 Task: Look for products in the category "Cereal" from Lundberg only.
Action: Mouse moved to (669, 242)
Screenshot: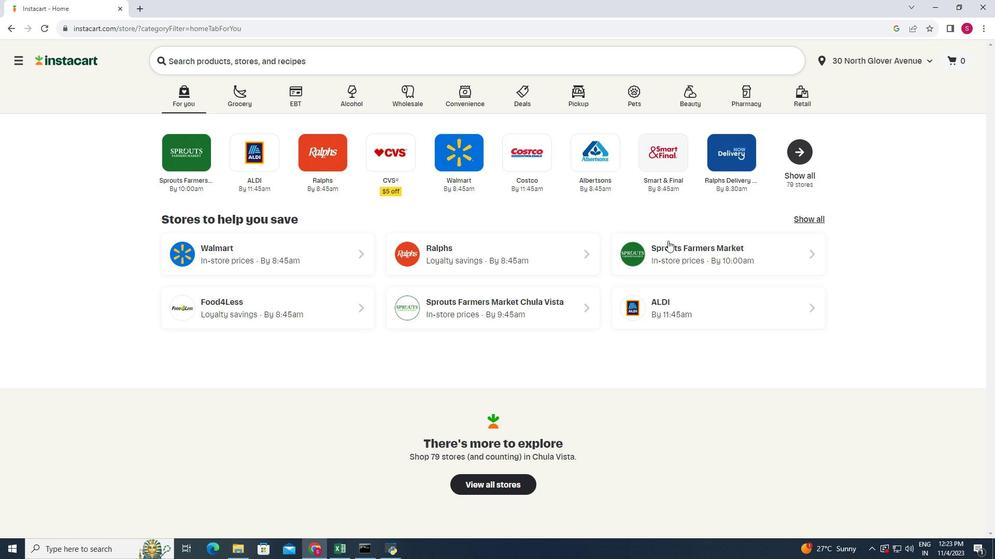 
Action: Mouse pressed left at (669, 242)
Screenshot: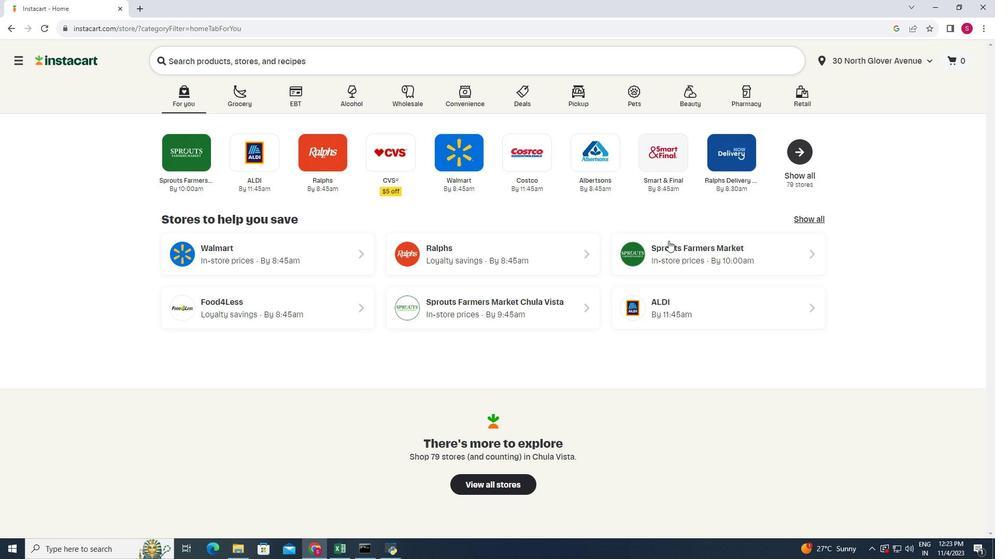 
Action: Mouse moved to (94, 353)
Screenshot: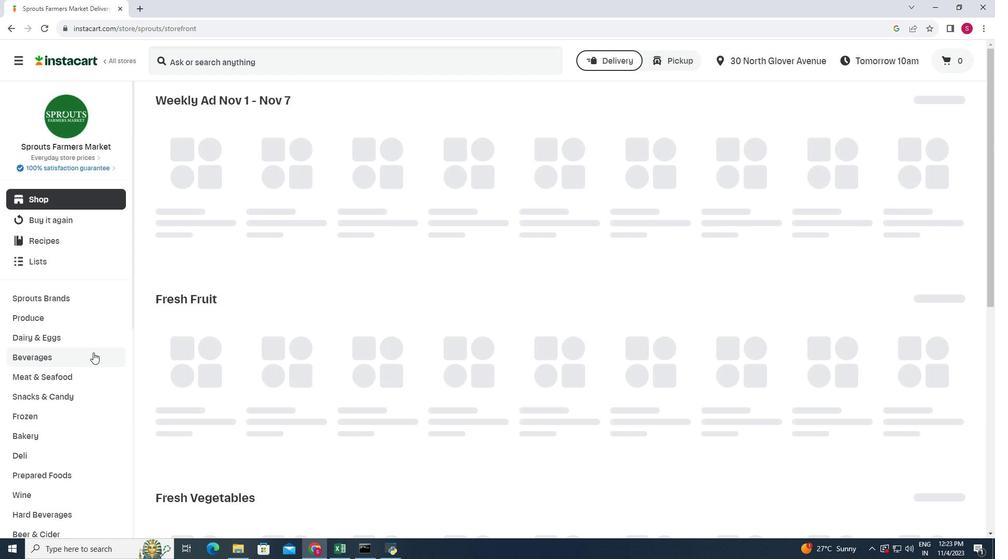 
Action: Mouse scrolled (94, 353) with delta (0, 0)
Screenshot: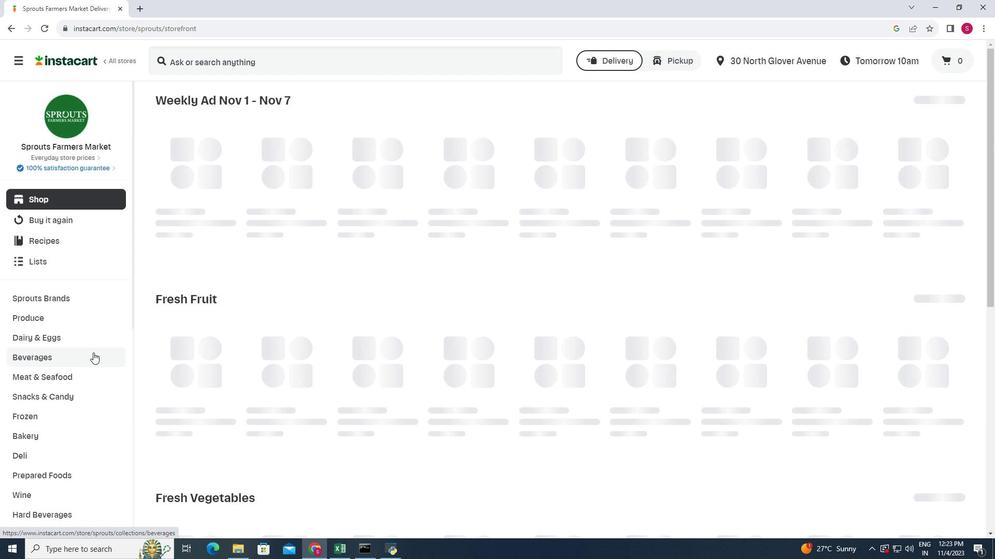 
Action: Mouse scrolled (94, 353) with delta (0, 0)
Screenshot: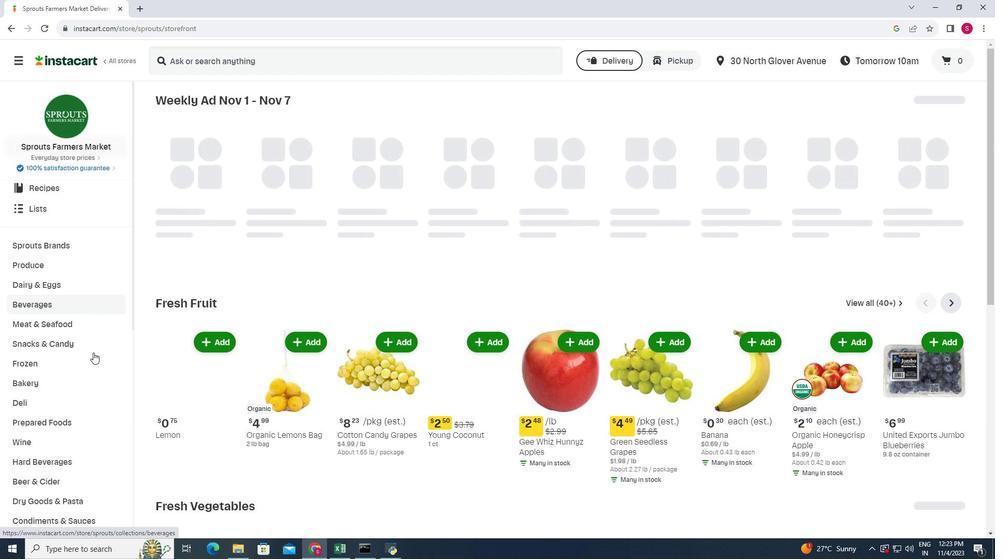 
Action: Mouse moved to (94, 353)
Screenshot: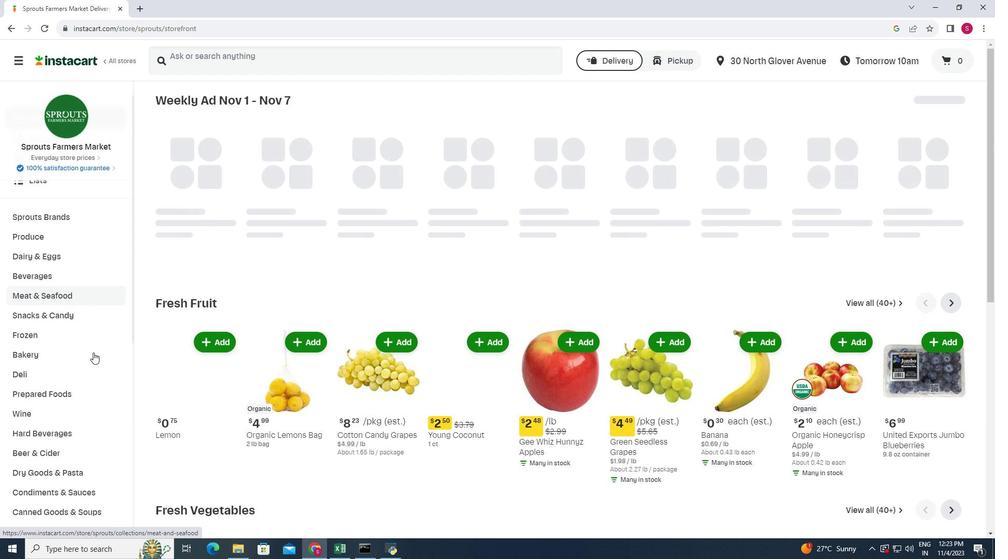 
Action: Mouse scrolled (94, 353) with delta (0, 0)
Screenshot: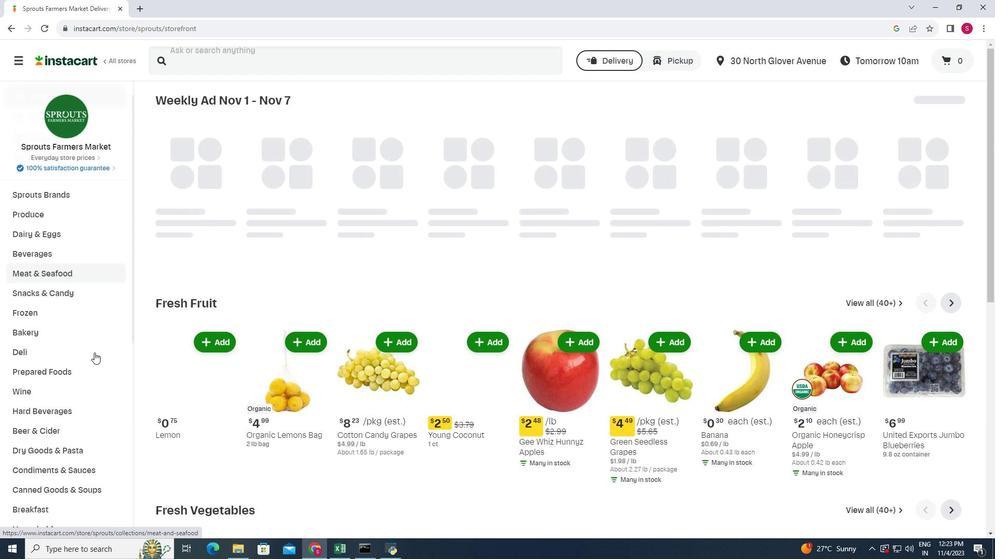 
Action: Mouse moved to (66, 458)
Screenshot: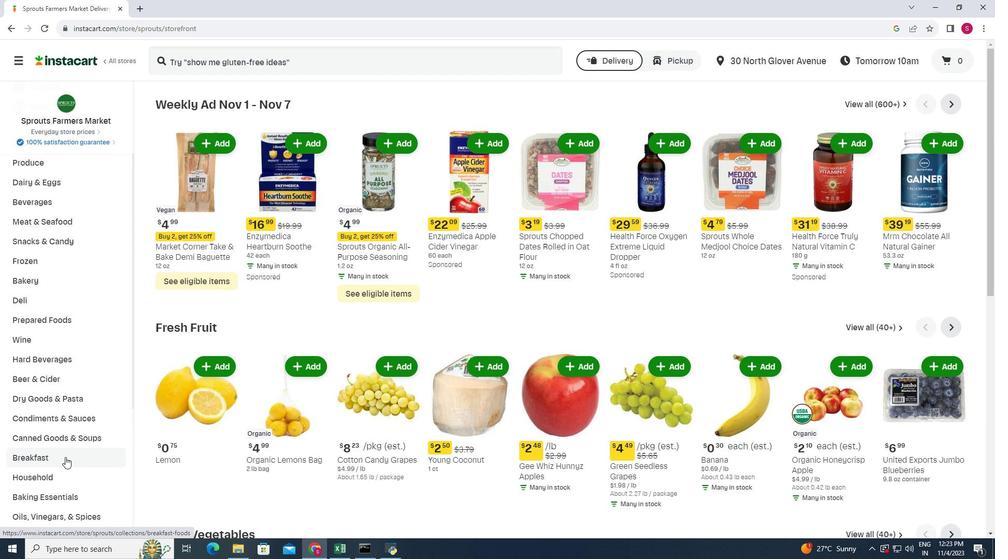 
Action: Mouse pressed left at (66, 458)
Screenshot: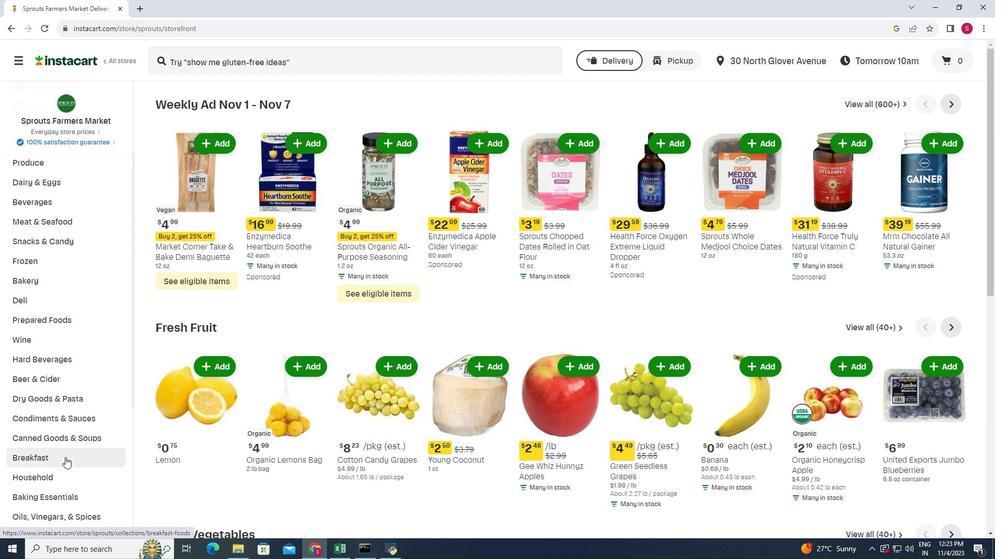 
Action: Mouse moved to (770, 131)
Screenshot: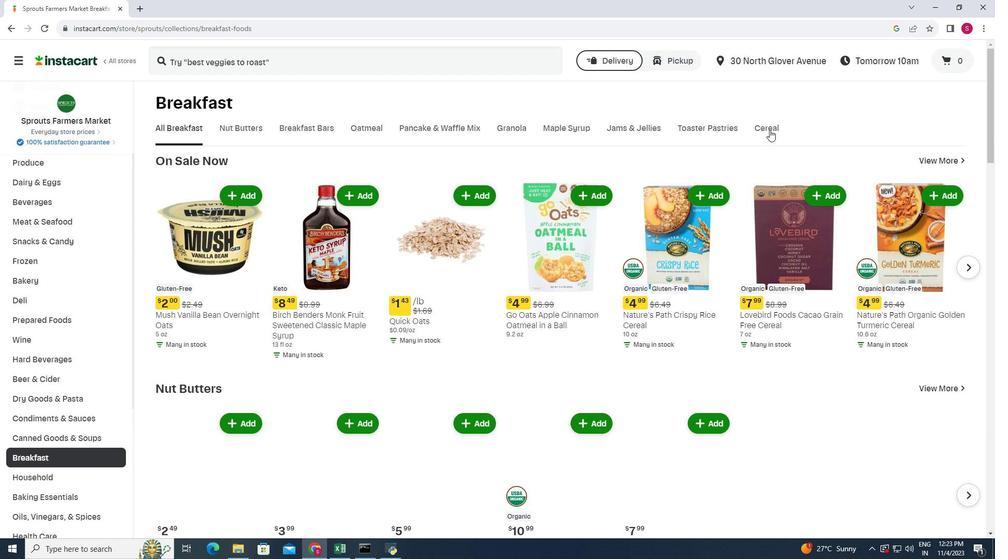 
Action: Mouse pressed left at (770, 131)
Screenshot: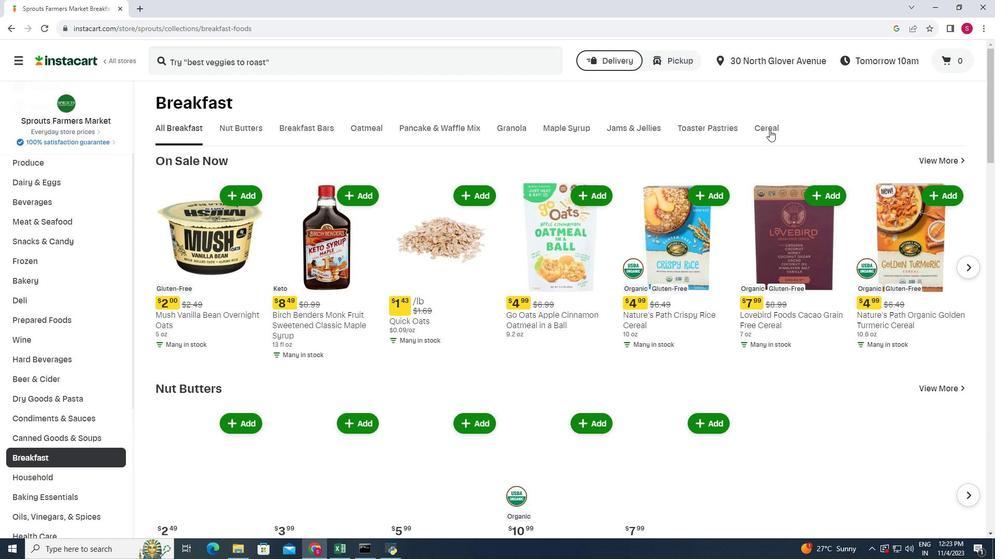 
Action: Mouse moved to (417, 164)
Screenshot: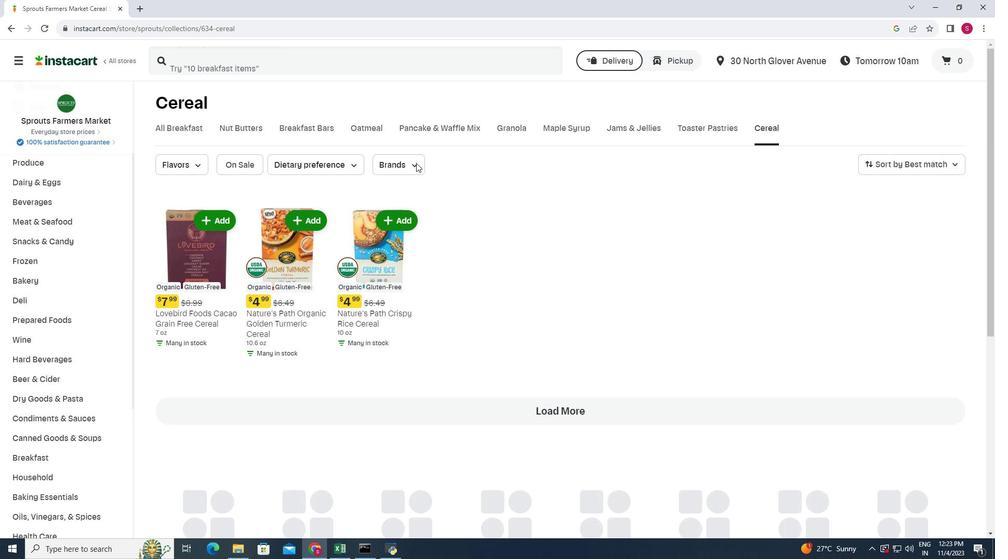 
Action: Mouse pressed left at (417, 164)
Screenshot: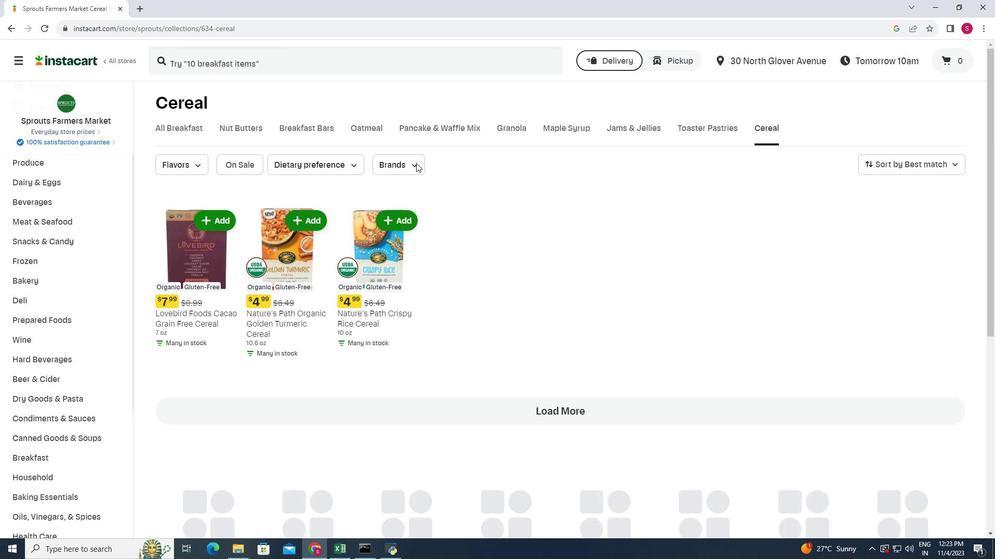 
Action: Mouse moved to (434, 218)
Screenshot: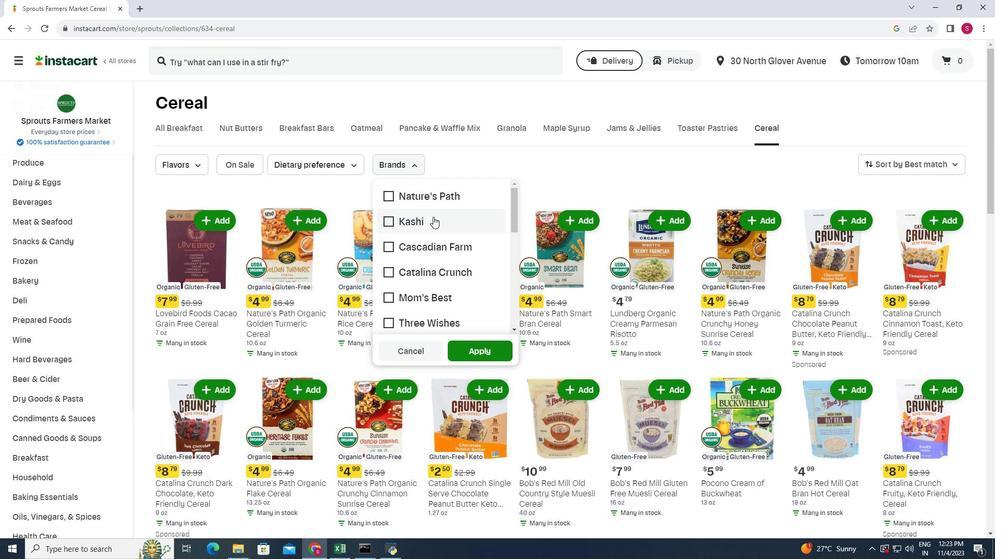 
Action: Mouse scrolled (434, 217) with delta (0, 0)
Screenshot: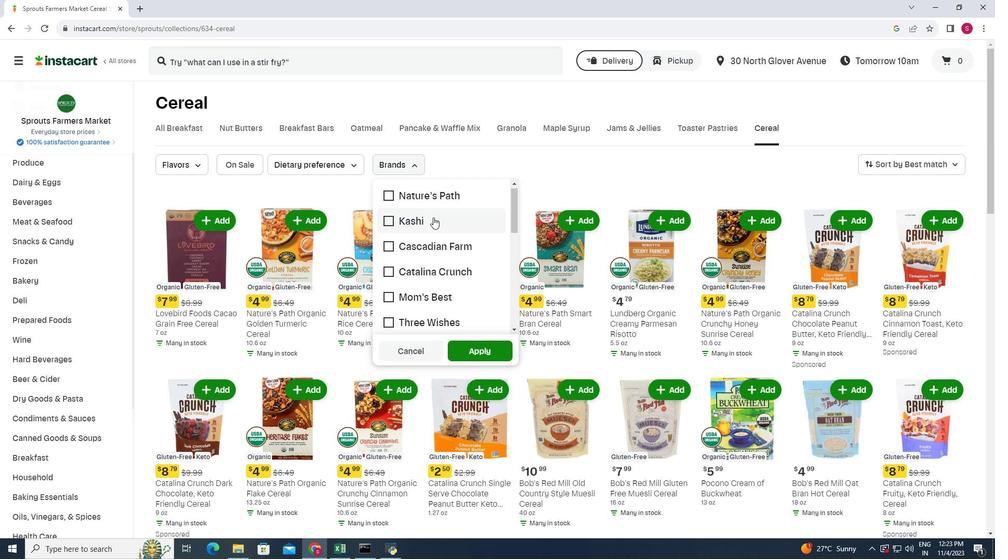 
Action: Mouse moved to (434, 218)
Screenshot: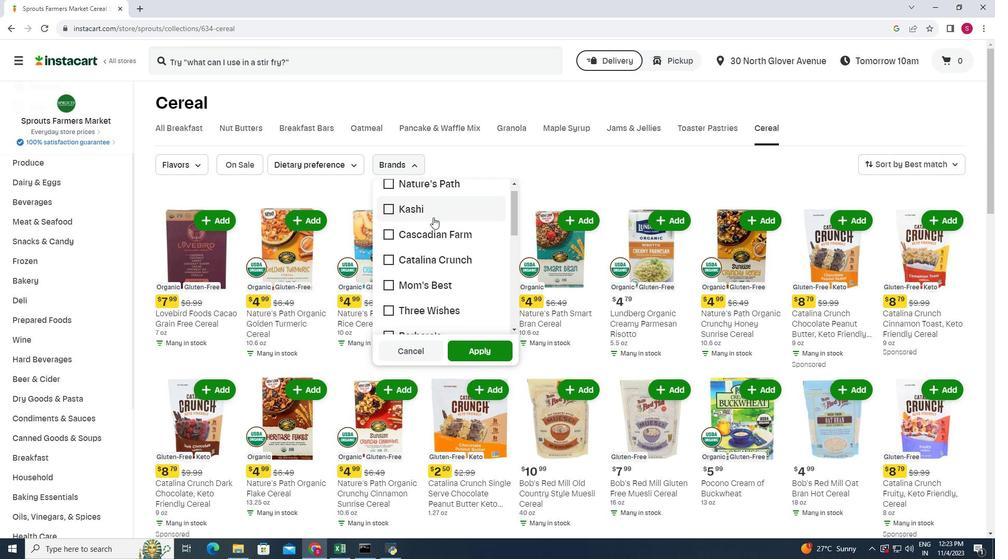 
Action: Mouse scrolled (434, 218) with delta (0, 0)
Screenshot: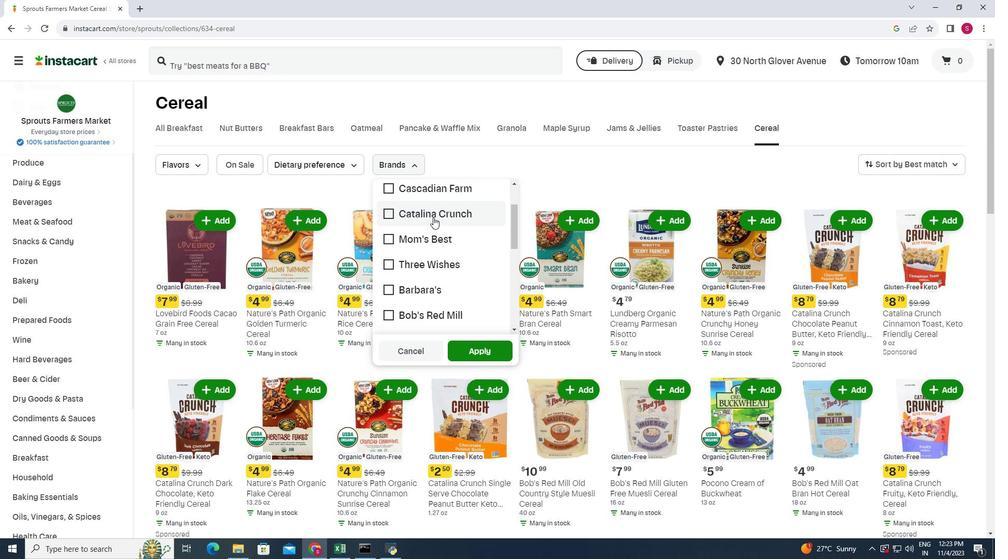 
Action: Mouse scrolled (434, 218) with delta (0, 0)
Screenshot: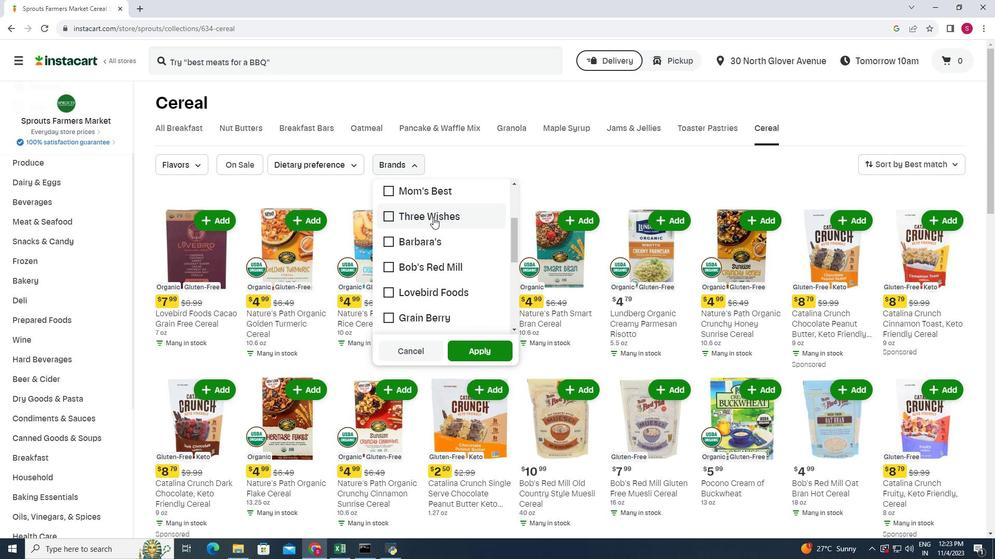
Action: Mouse scrolled (434, 218) with delta (0, 0)
Screenshot: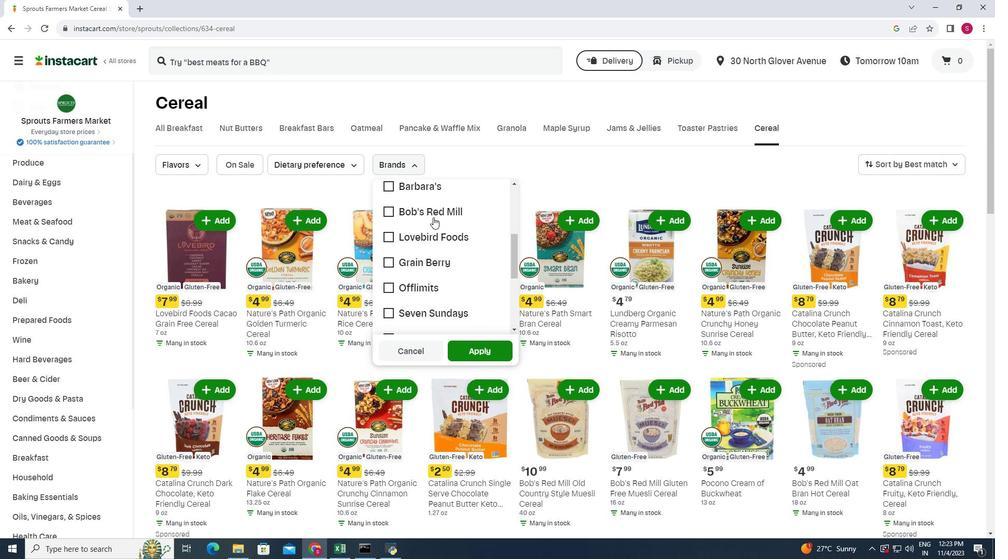 
Action: Mouse scrolled (434, 218) with delta (0, 0)
Screenshot: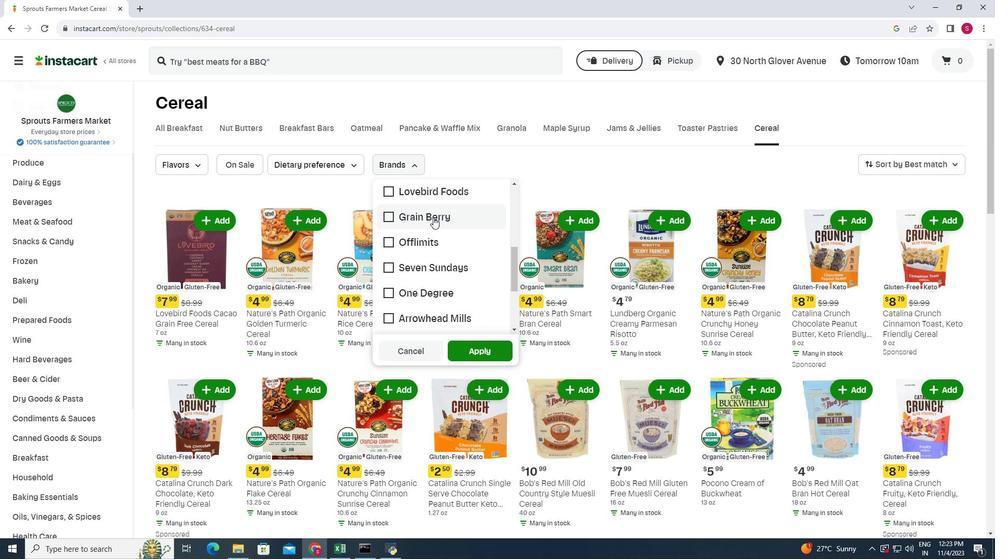 
Action: Mouse scrolled (434, 218) with delta (0, 0)
Screenshot: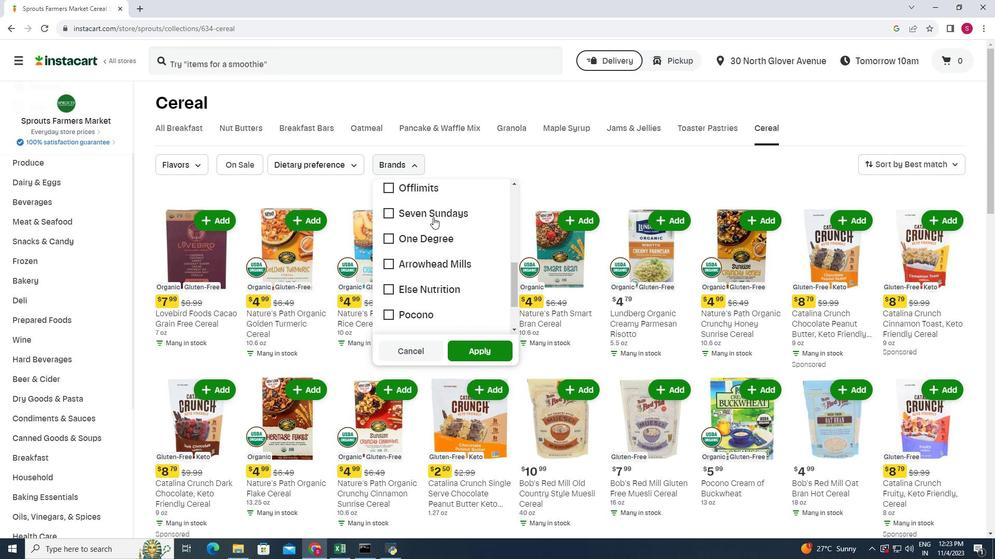 
Action: Mouse scrolled (434, 218) with delta (0, 0)
Screenshot: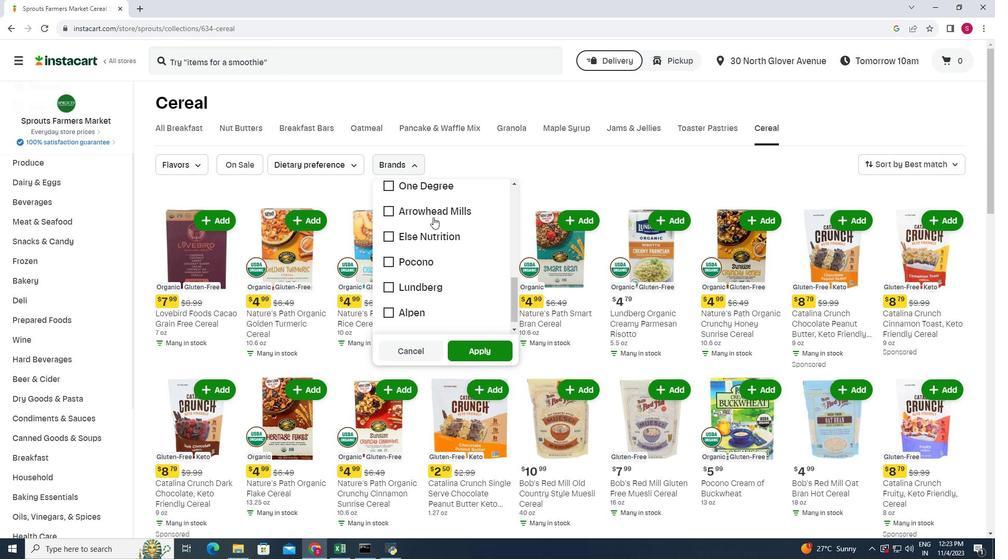 
Action: Mouse moved to (433, 275)
Screenshot: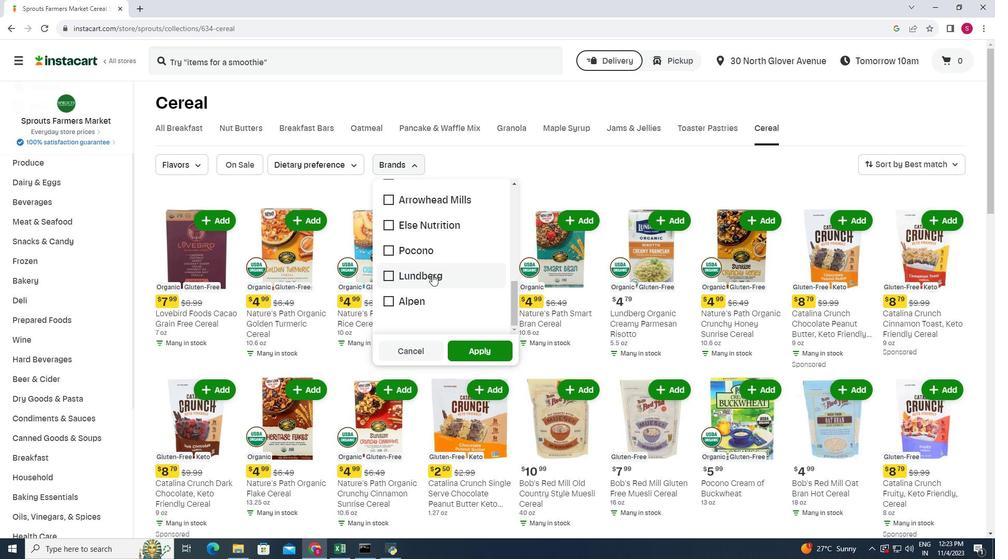 
Action: Mouse pressed left at (433, 275)
Screenshot: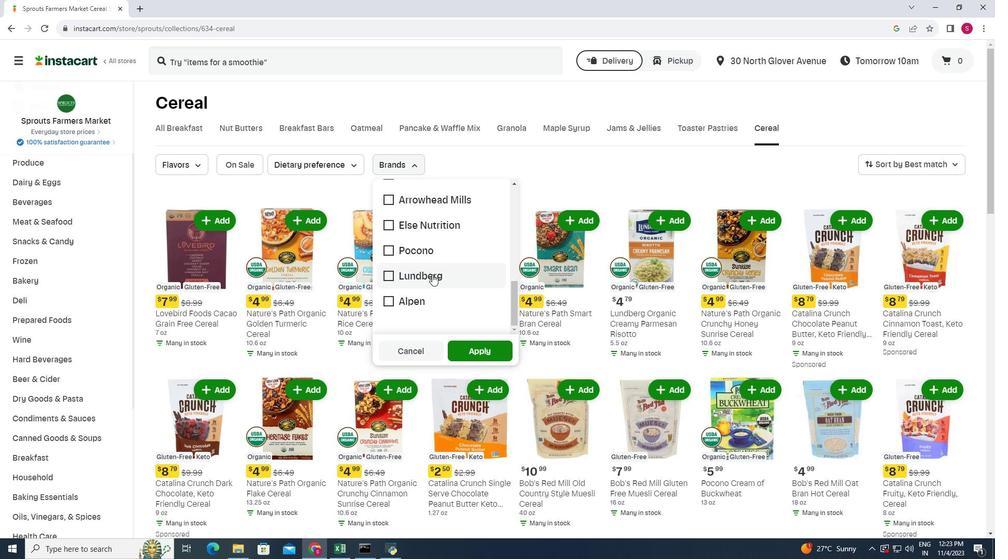 
Action: Mouse moved to (463, 346)
Screenshot: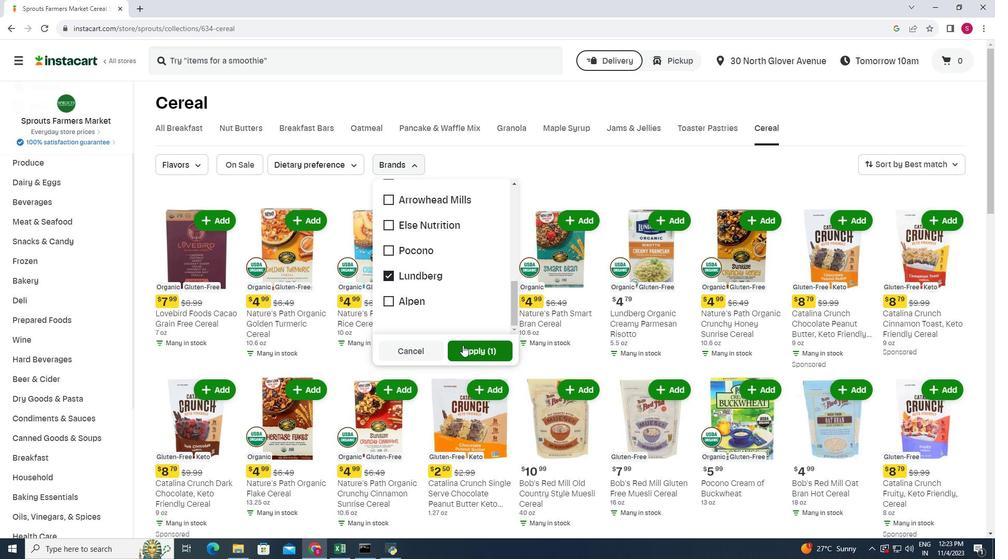 
Action: Mouse pressed left at (463, 346)
Screenshot: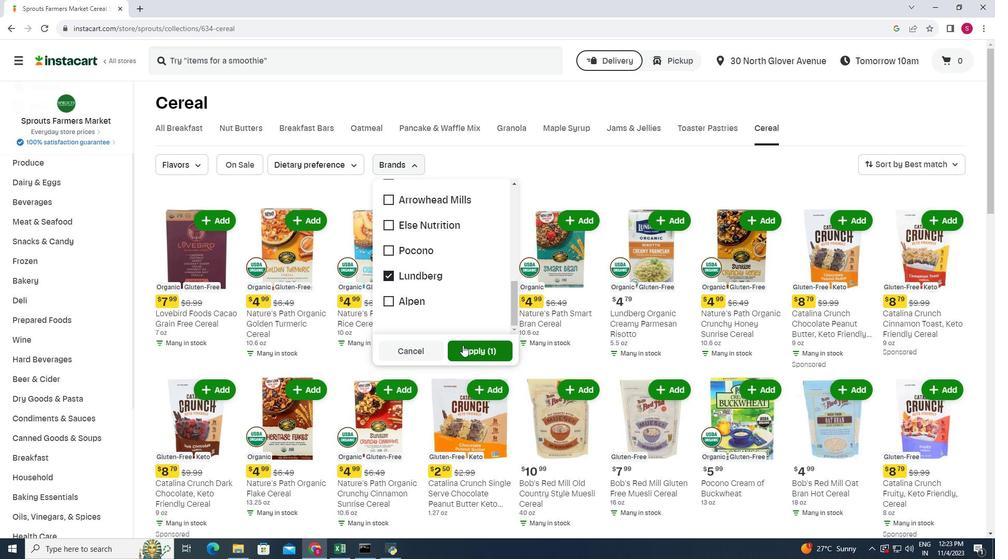 
Action: Mouse moved to (471, 313)
Screenshot: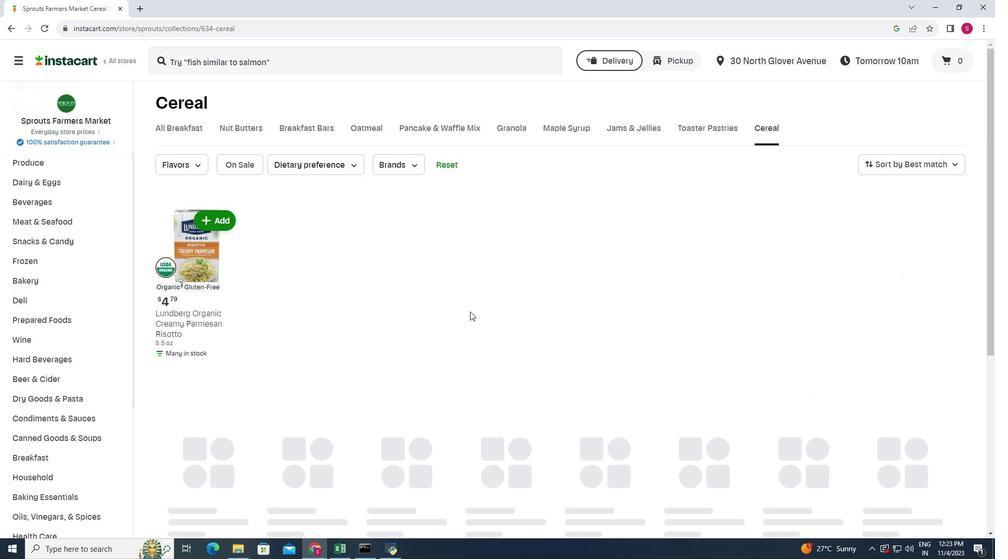 
